 Task: Create a Event with Upload Cover Image "pic.webp".
Action: Mouse moved to (554, 76)
Screenshot: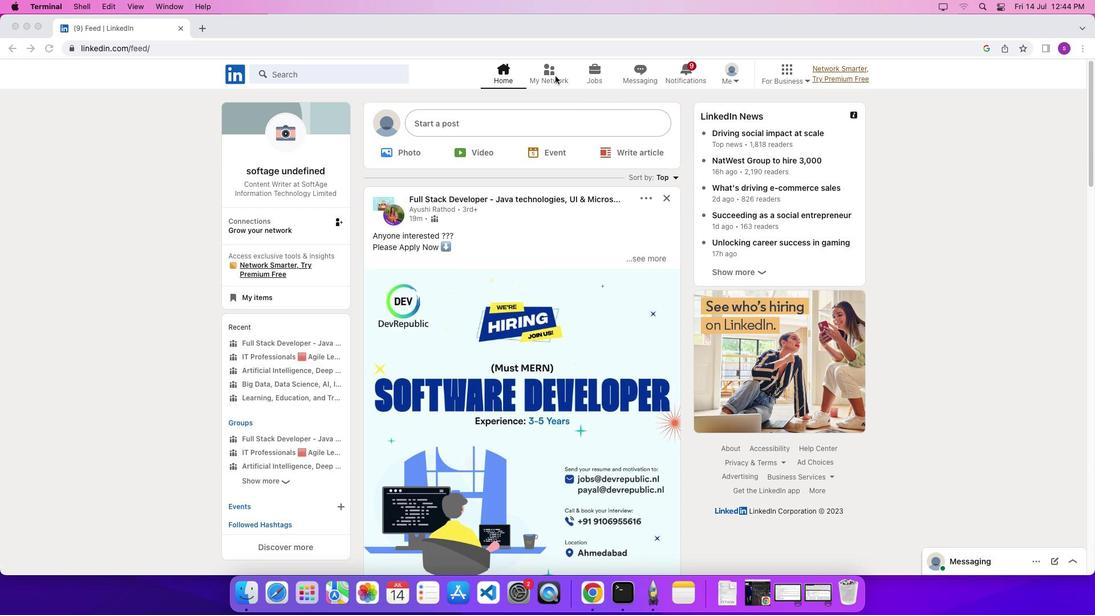 
Action: Mouse pressed left at (554, 76)
Screenshot: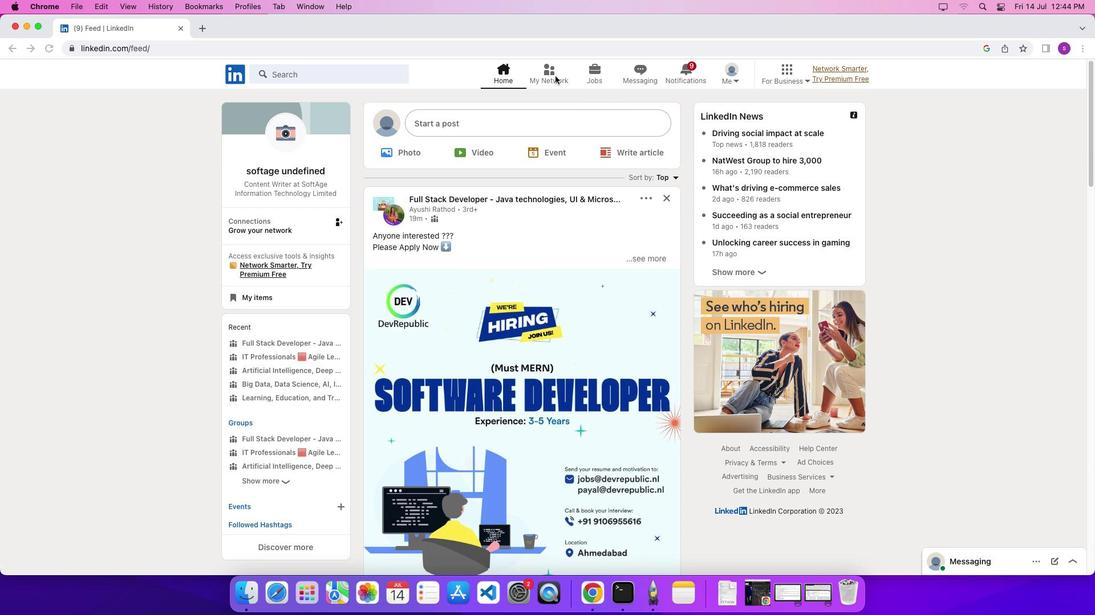 
Action: Mouse pressed left at (554, 76)
Screenshot: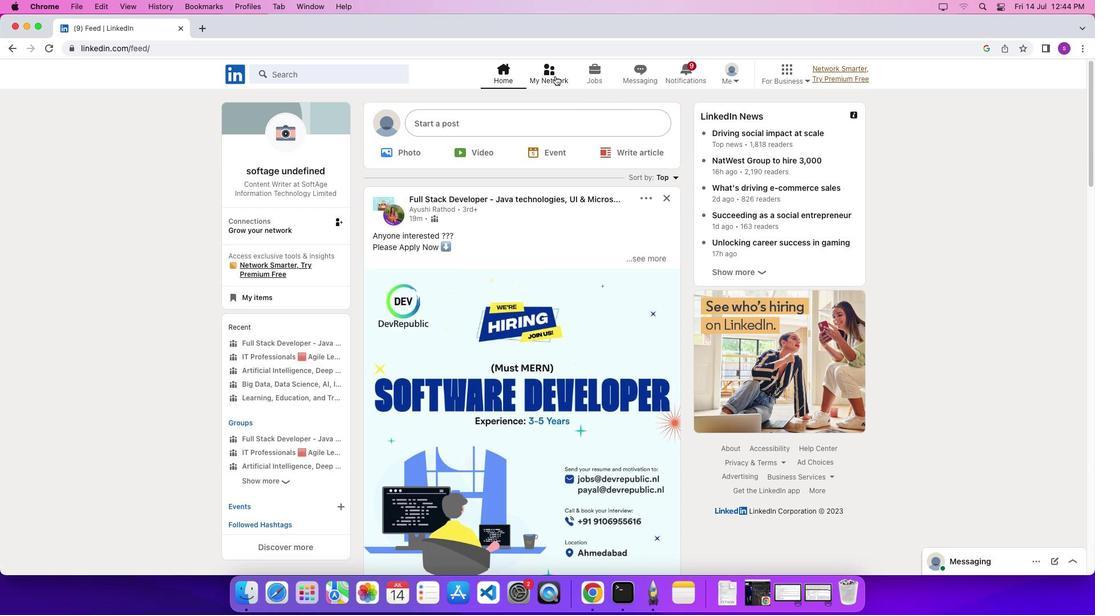 
Action: Mouse moved to (314, 222)
Screenshot: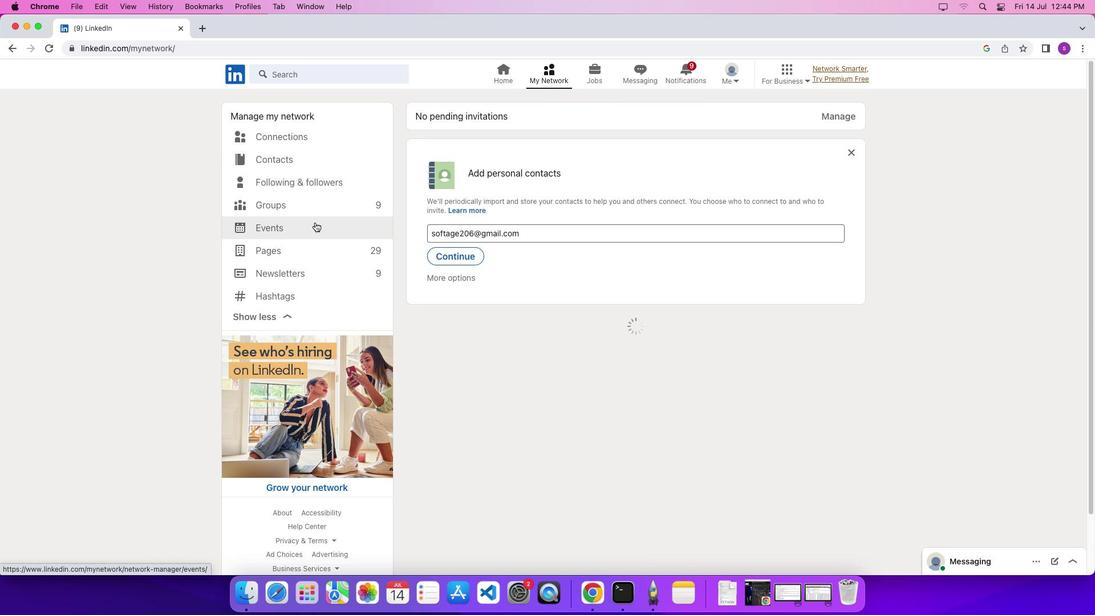 
Action: Mouse pressed left at (314, 222)
Screenshot: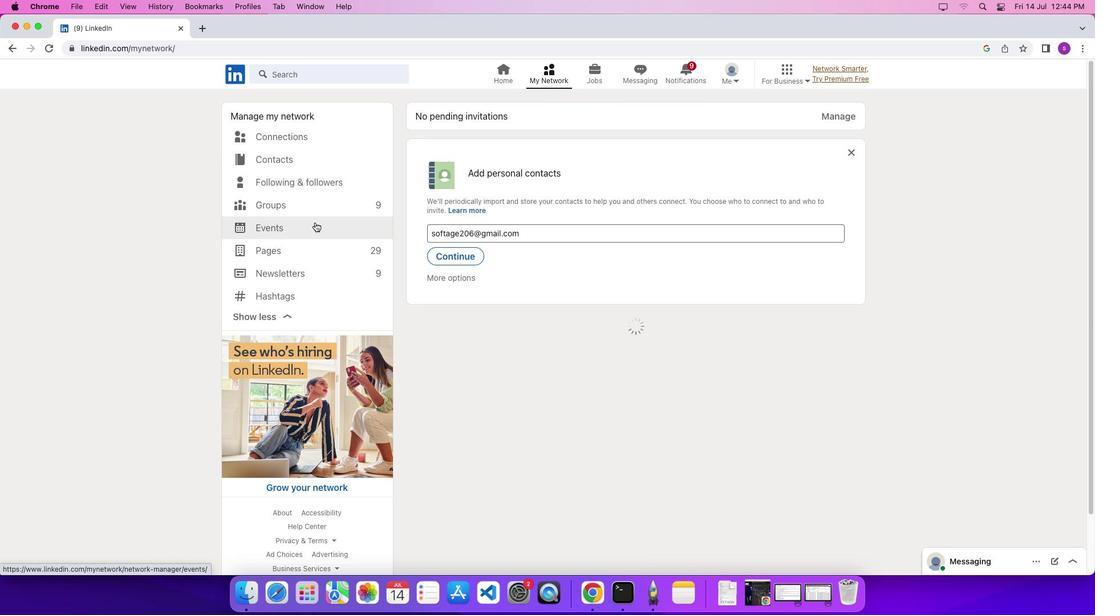 
Action: Mouse moved to (662, 123)
Screenshot: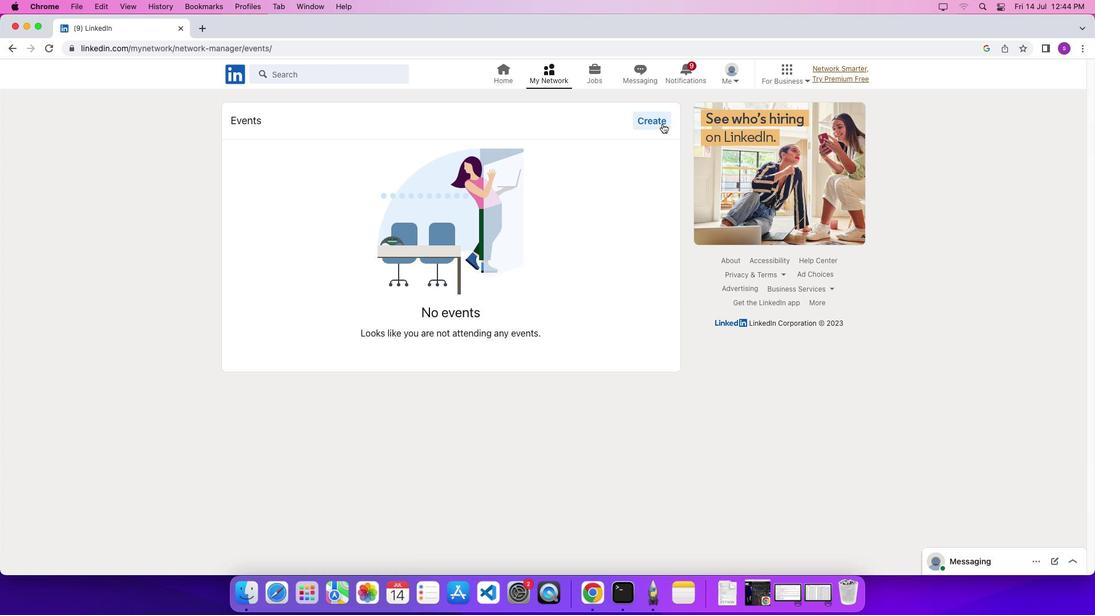 
Action: Mouse pressed left at (662, 123)
Screenshot: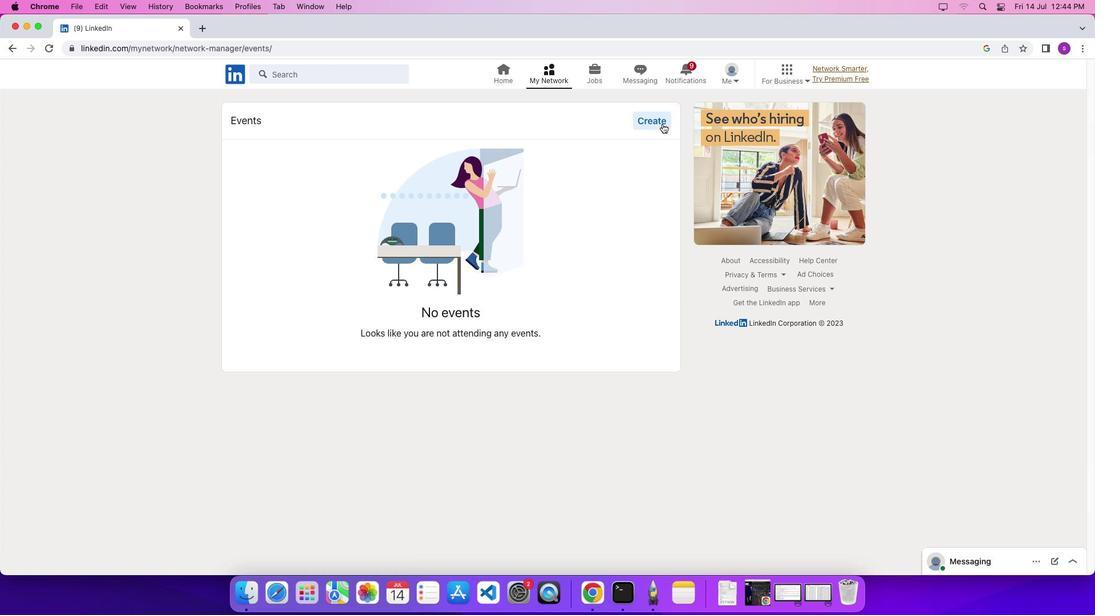 
Action: Mouse moved to (538, 185)
Screenshot: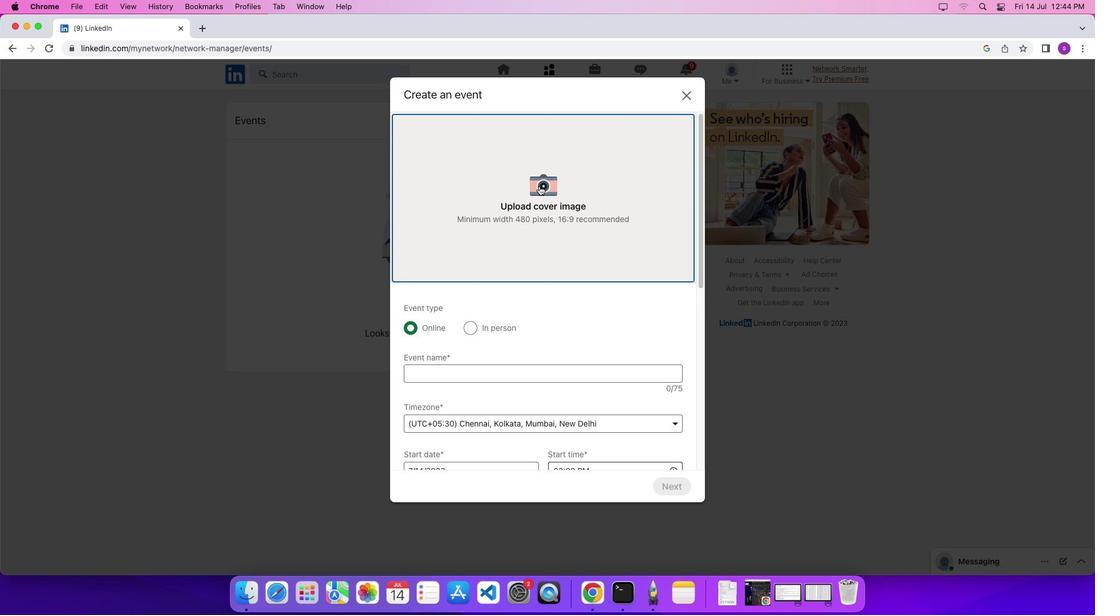 
Action: Mouse pressed left at (538, 185)
Screenshot: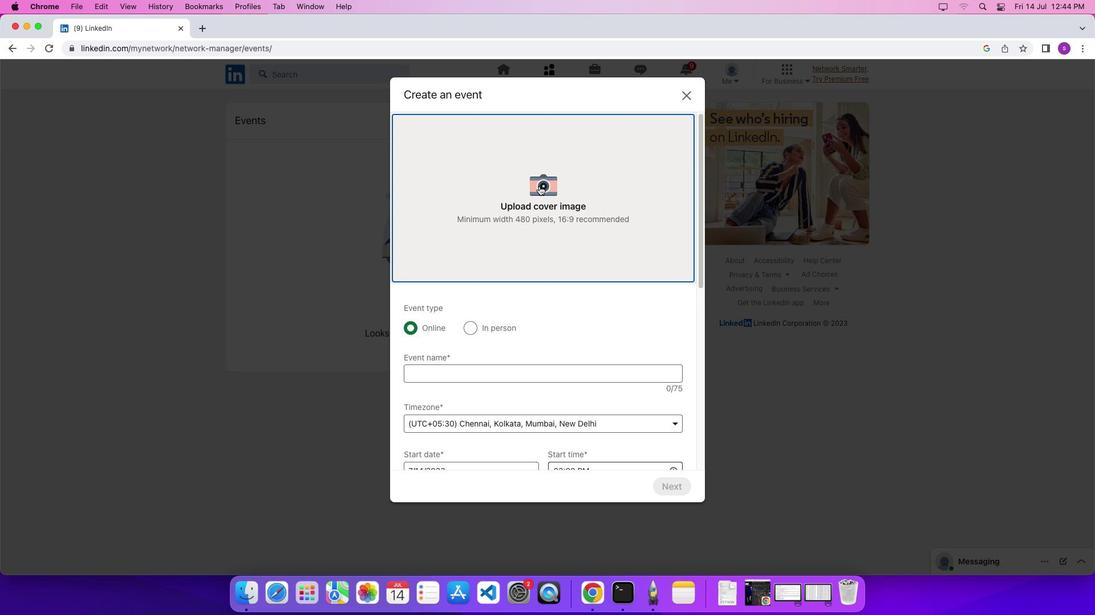 
Action: Mouse moved to (380, 241)
Screenshot: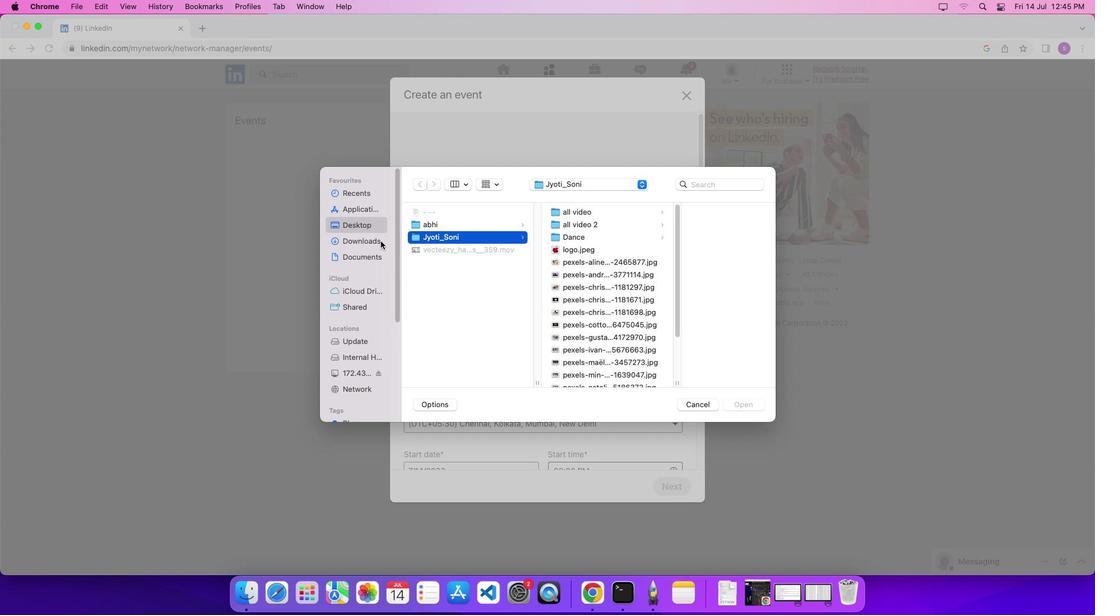 
Action: Mouse pressed left at (380, 241)
Screenshot: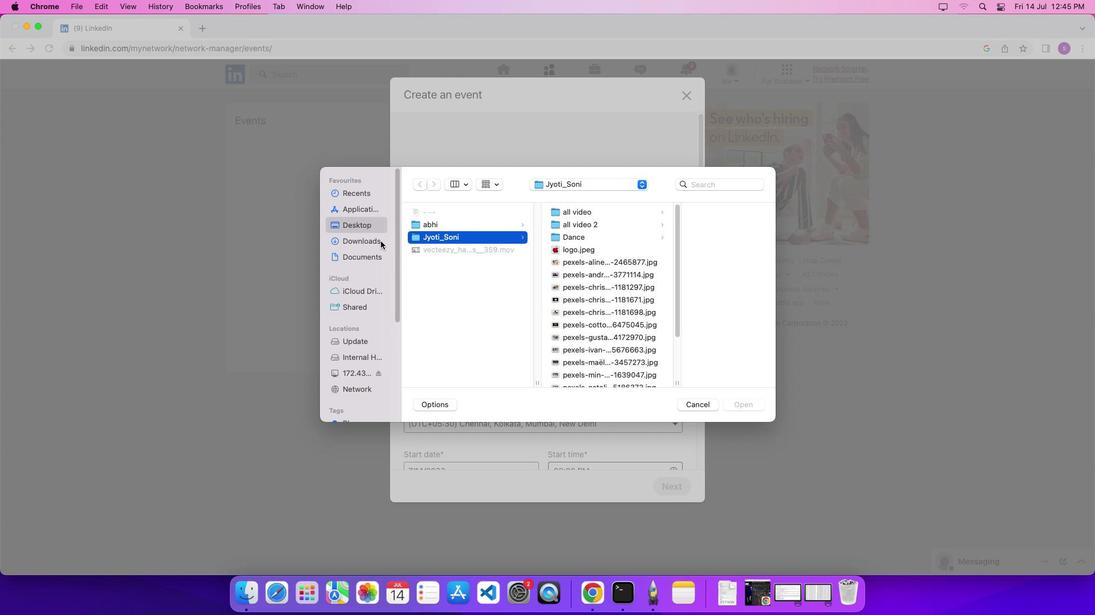 
Action: Mouse moved to (456, 291)
Screenshot: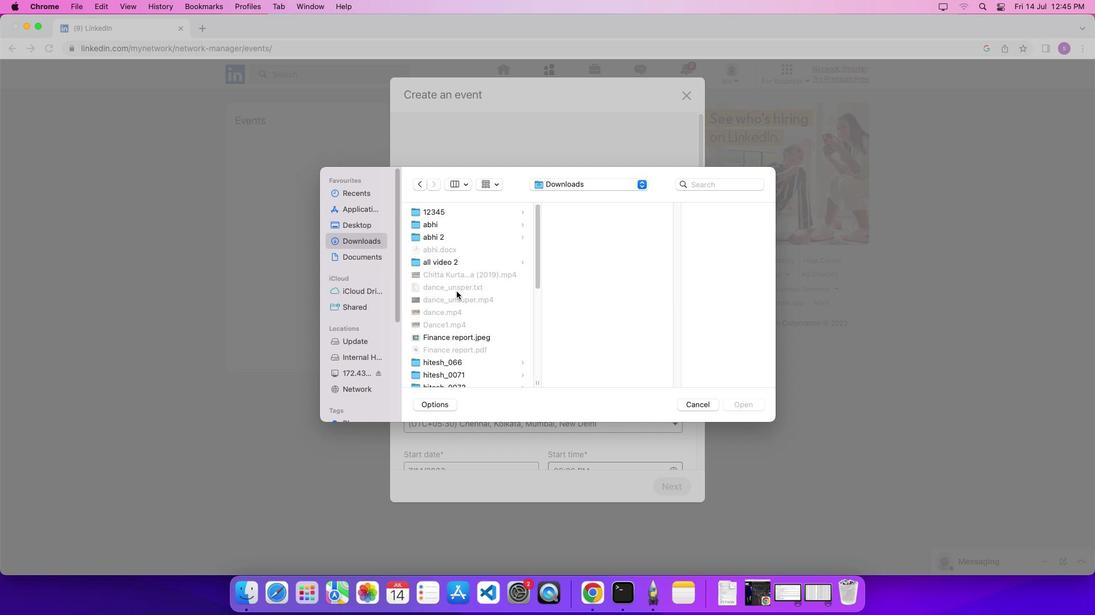 
Action: Mouse scrolled (456, 291) with delta (0, 0)
Screenshot: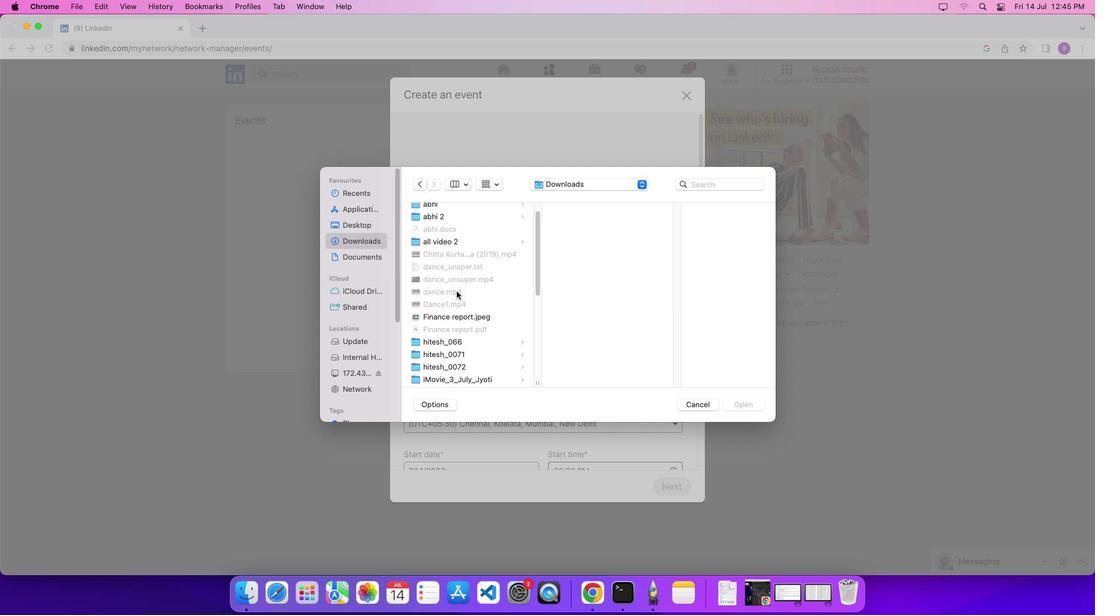 
Action: Mouse scrolled (456, 291) with delta (0, 0)
Screenshot: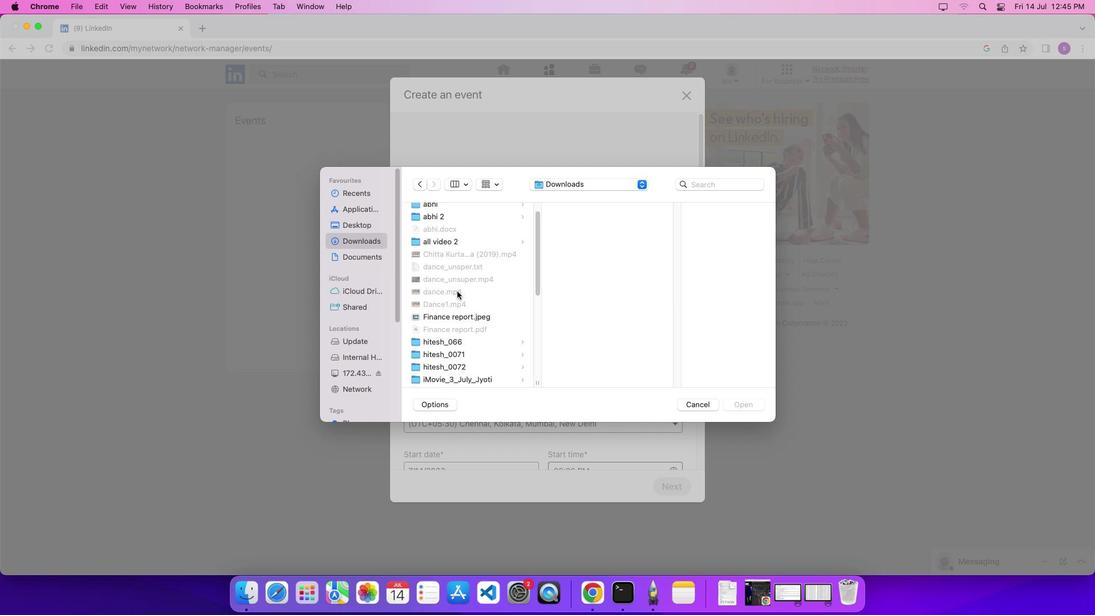 
Action: Mouse scrolled (456, 291) with delta (0, -2)
Screenshot: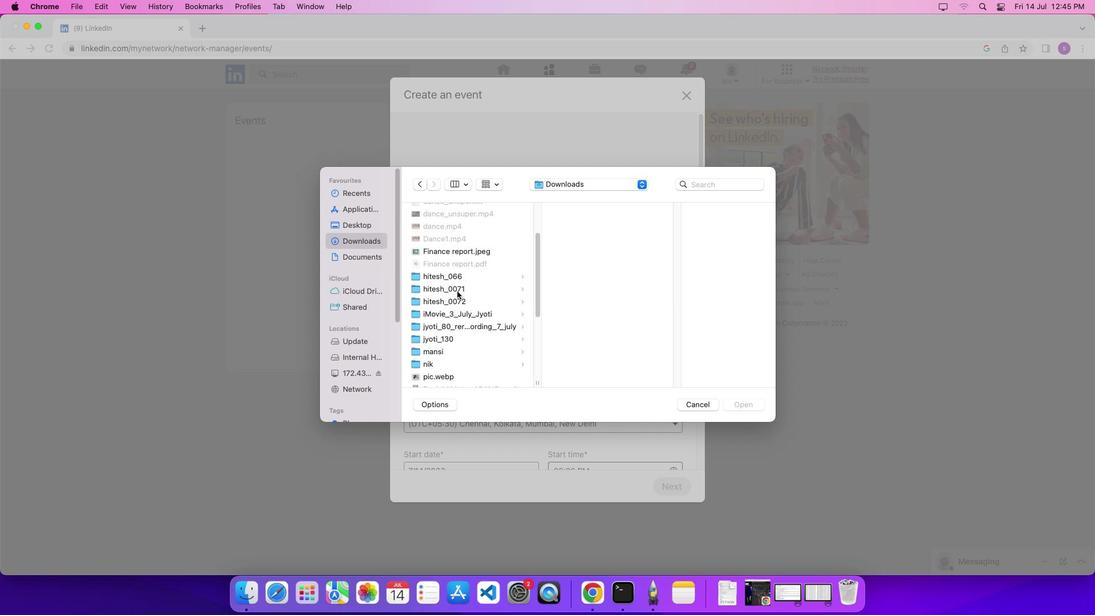 
Action: Mouse moved to (457, 291)
Screenshot: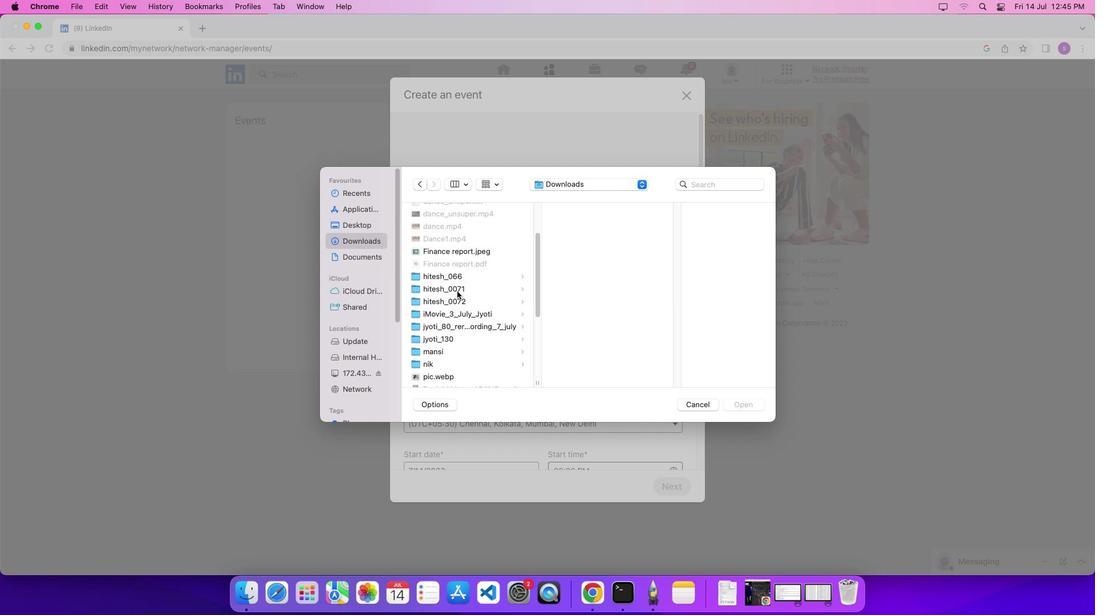 
Action: Mouse scrolled (457, 291) with delta (0, 0)
Screenshot: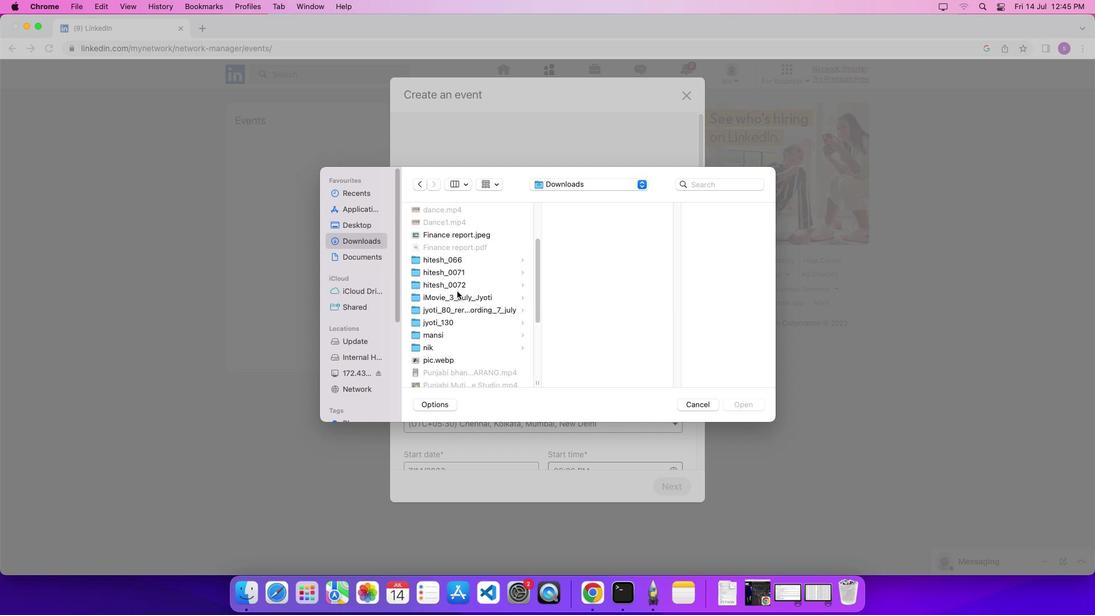 
Action: Mouse scrolled (457, 291) with delta (0, 0)
Screenshot: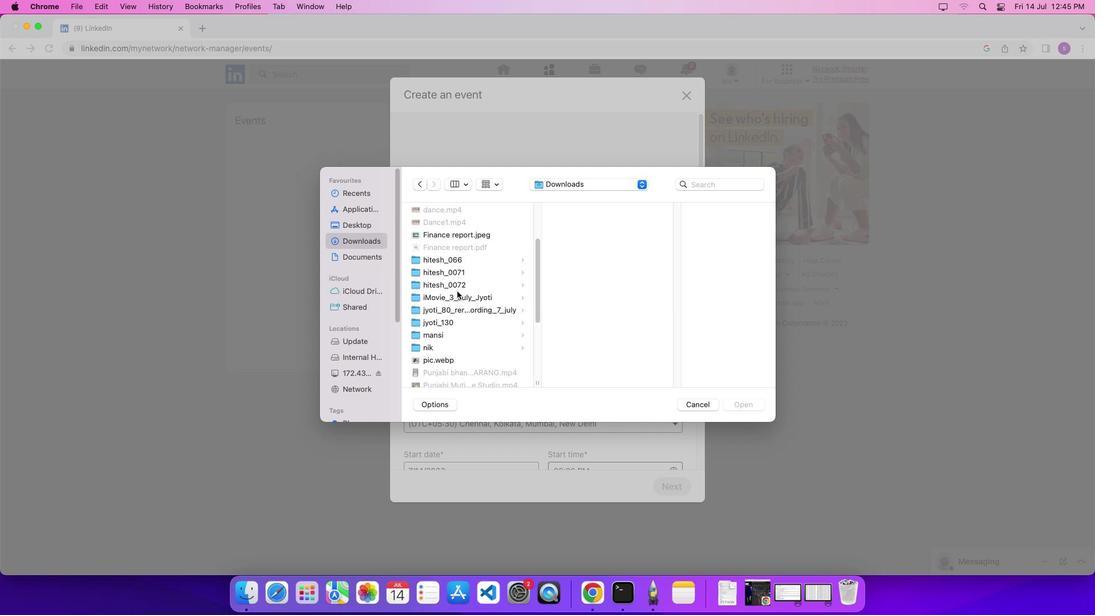 
Action: Mouse moved to (443, 362)
Screenshot: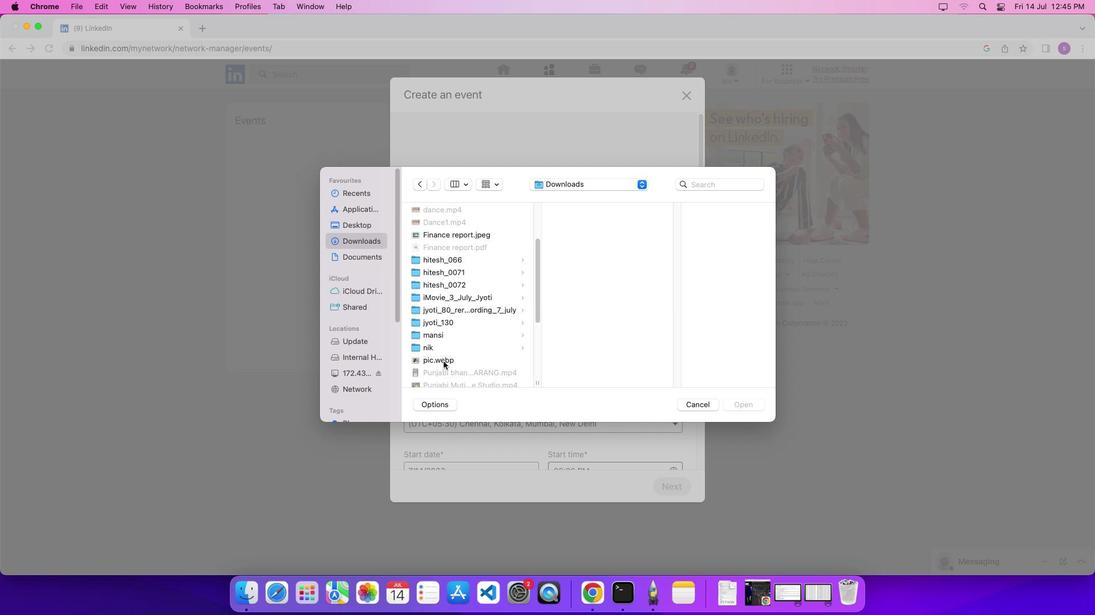 
Action: Mouse pressed left at (443, 362)
Screenshot: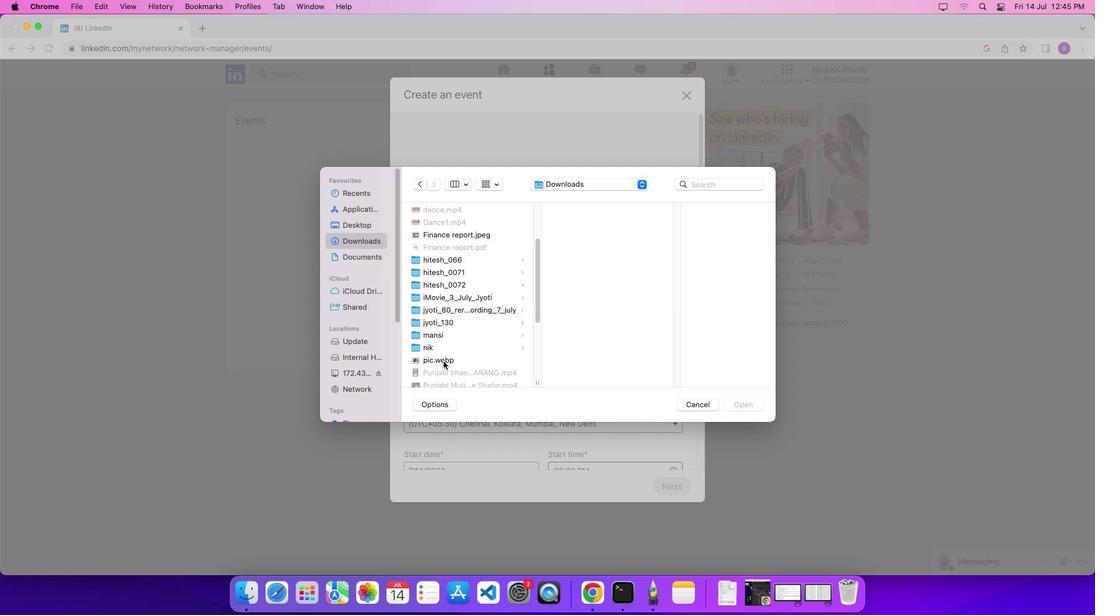 
Action: Mouse moved to (743, 404)
Screenshot: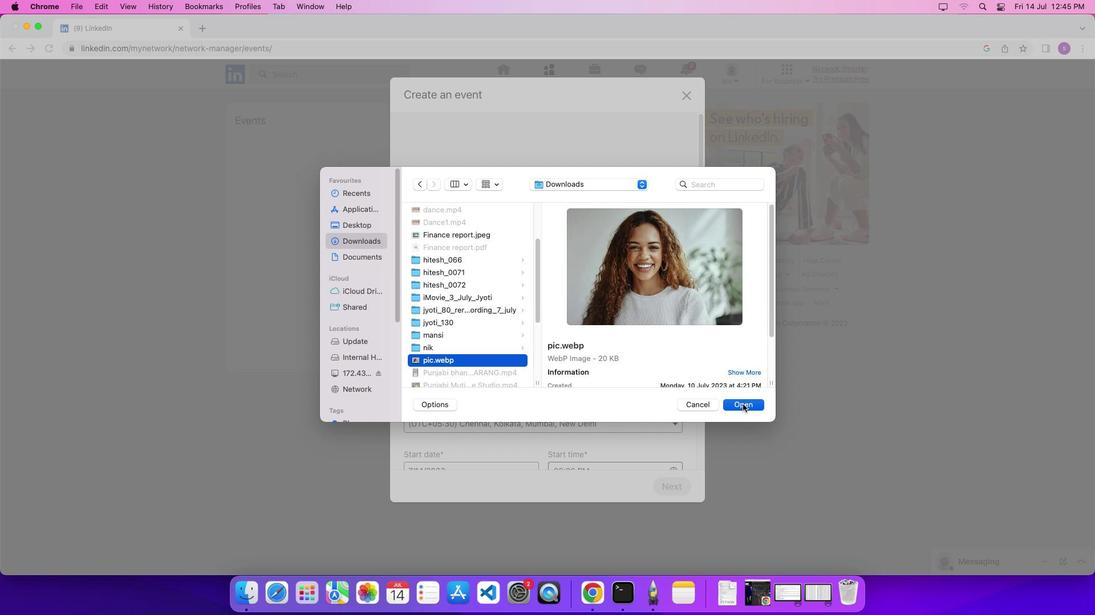 
Action: Mouse pressed left at (743, 404)
Screenshot: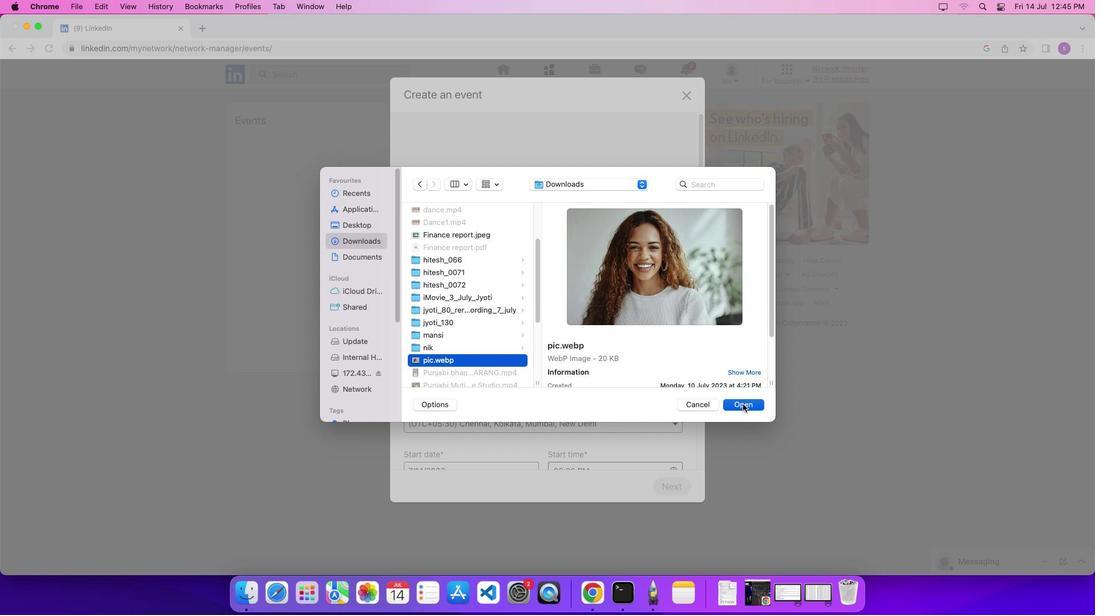 
Action: Mouse moved to (681, 448)
Screenshot: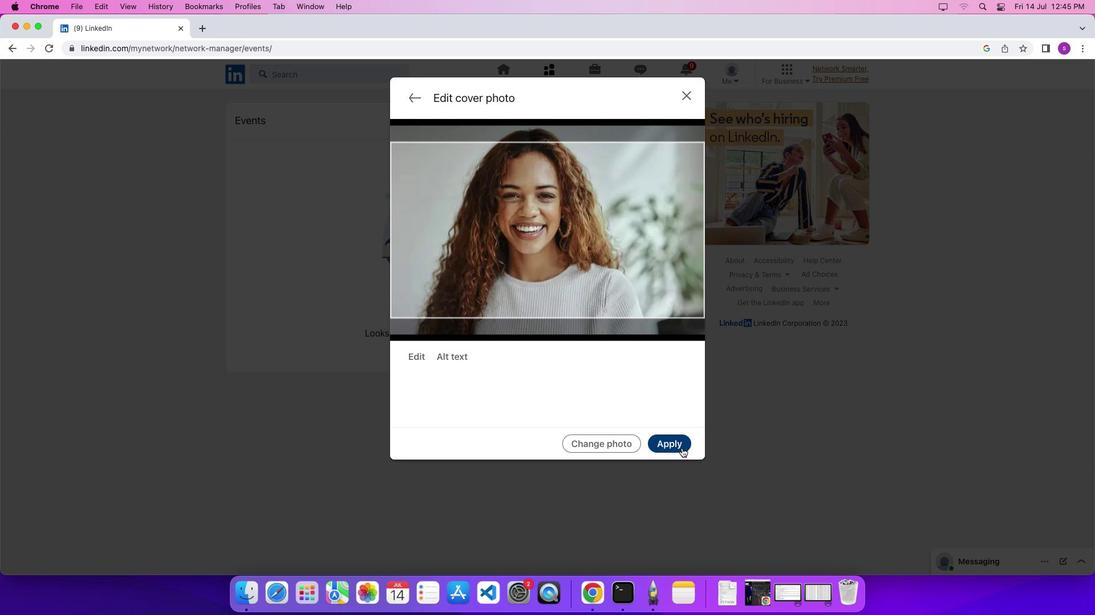 
Action: Mouse pressed left at (681, 448)
Screenshot: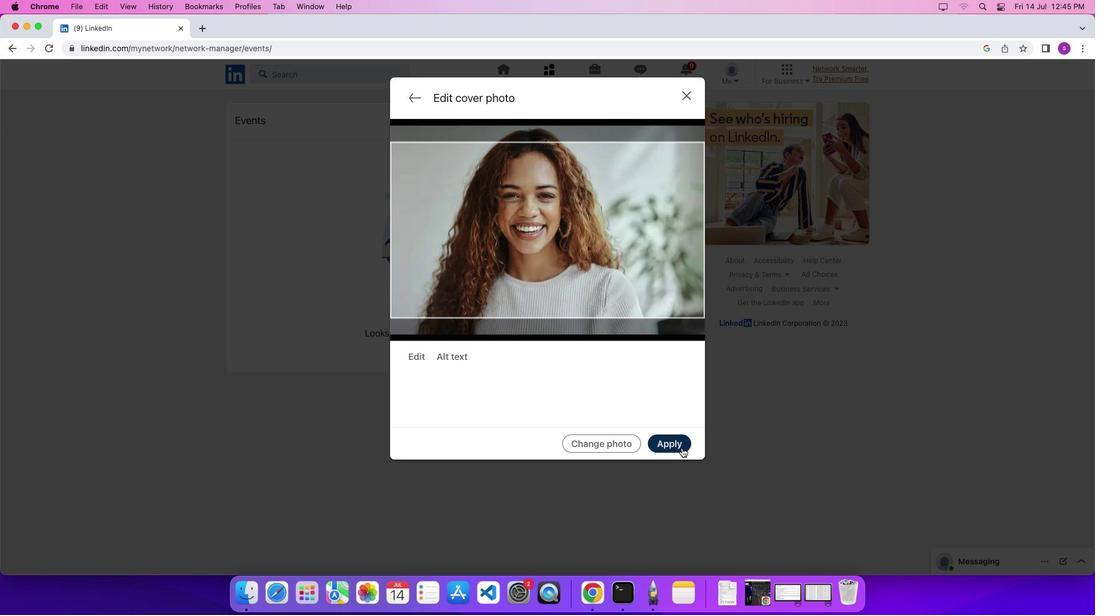
Action: Mouse moved to (680, 448)
Screenshot: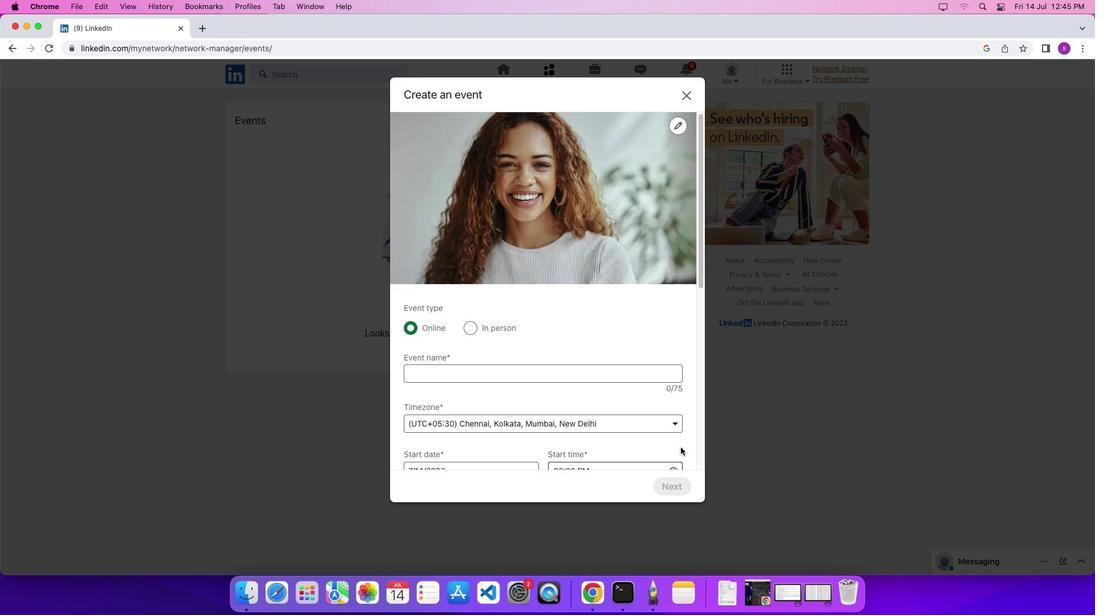
